 Task: Open Card Card0000000388 in Board Board0000000097 in Workspace WS0000000033 in Trello. Add Member prateek.ku2001@gmail.com to Card Card0000000388 in Board Board0000000097 in Workspace WS0000000033 in Trello. Add Red Label titled Label0000000388 to Card Card0000000388 in Board Board0000000097 in Workspace WS0000000033 in Trello. Add Checklist CL0000000388 to Card Card0000000388 in Board Board0000000097 in Workspace WS0000000033 in Trello. Add Dates with Start Date as Jul 01 2023 and Due Date as Jul 31 2023 to Card Card0000000388 in Board Board0000000097 in Workspace WS0000000033 in Trello
Action: Mouse moved to (289, 455)
Screenshot: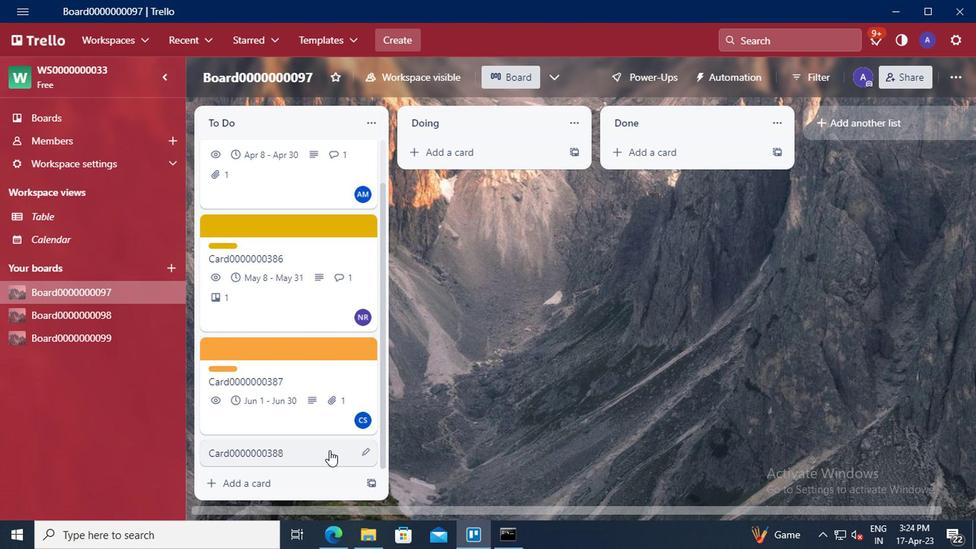 
Action: Mouse pressed left at (289, 455)
Screenshot: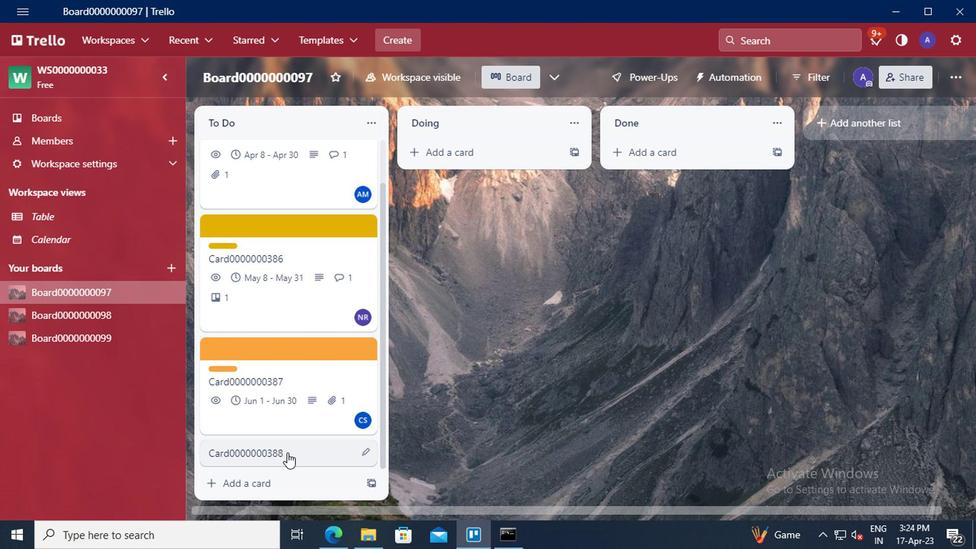 
Action: Mouse moved to (673, 132)
Screenshot: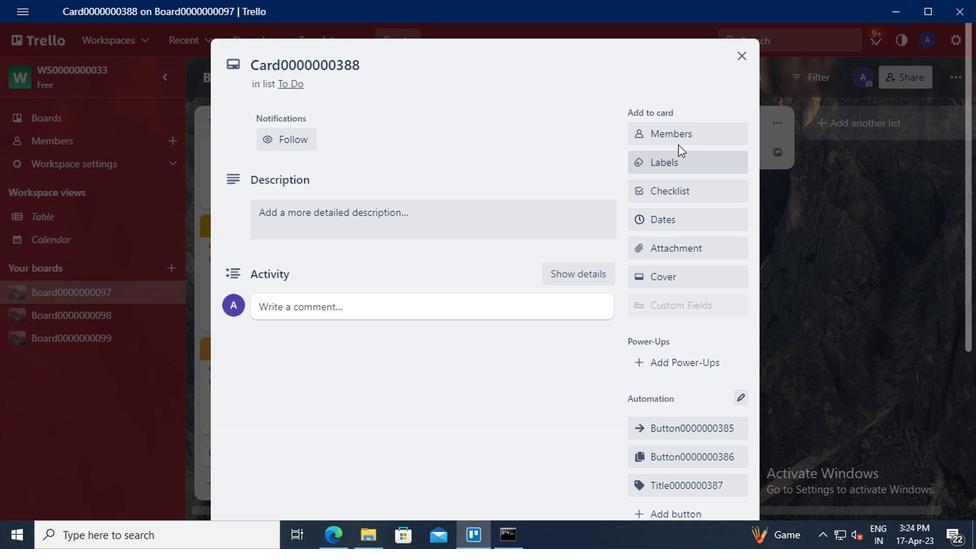 
Action: Mouse pressed left at (673, 132)
Screenshot: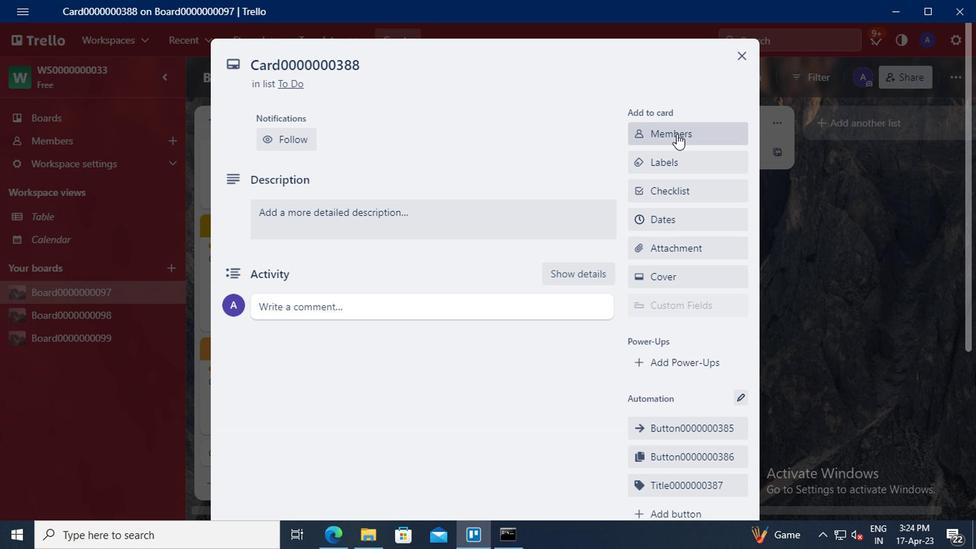 
Action: Mouse moved to (656, 204)
Screenshot: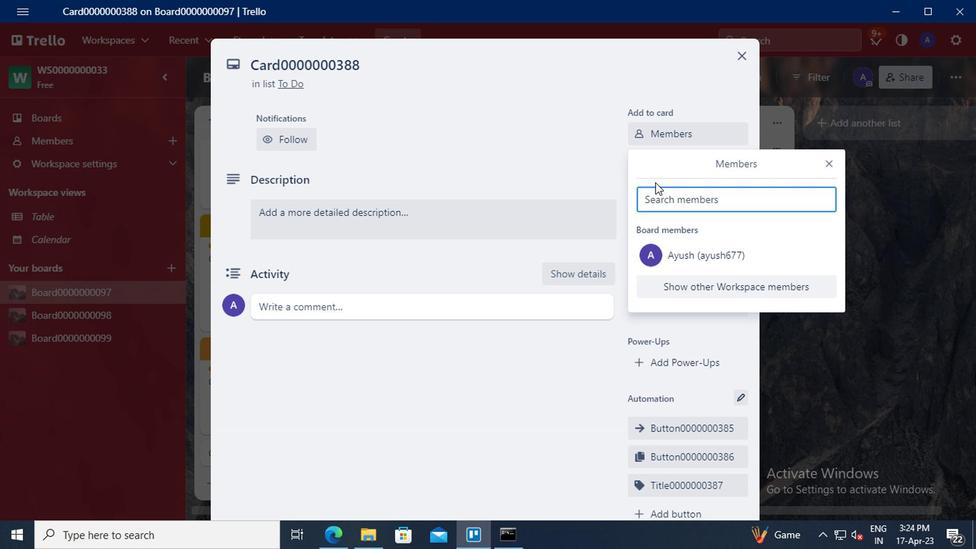 
Action: Mouse pressed left at (656, 204)
Screenshot: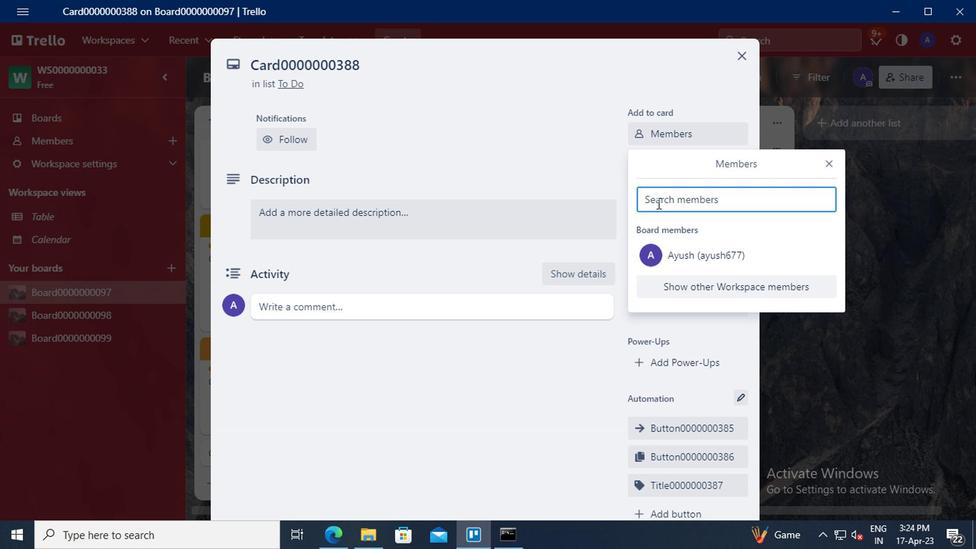 
Action: Key pressed prateek.ku2001<Key.shift>@GMAIL.COM
Screenshot: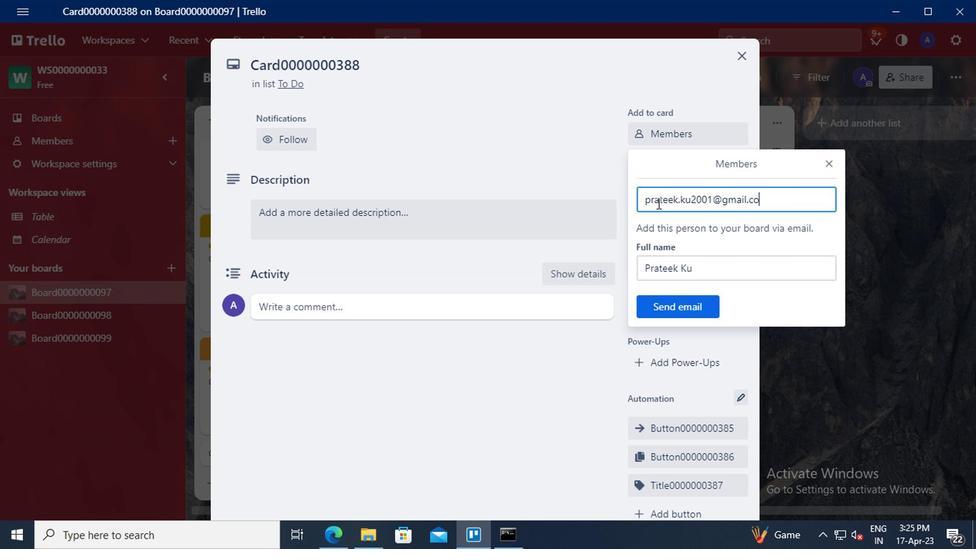 
Action: Mouse moved to (675, 305)
Screenshot: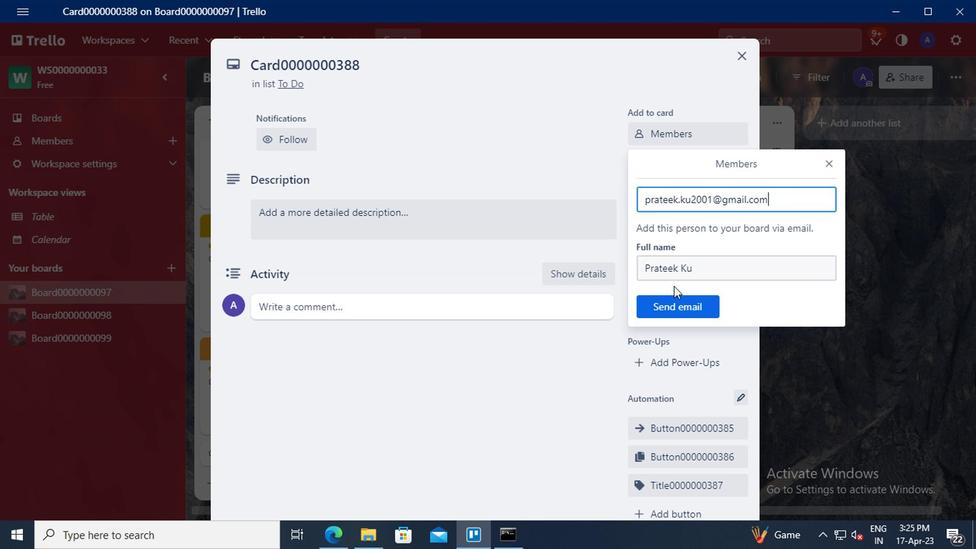 
Action: Mouse pressed left at (675, 305)
Screenshot: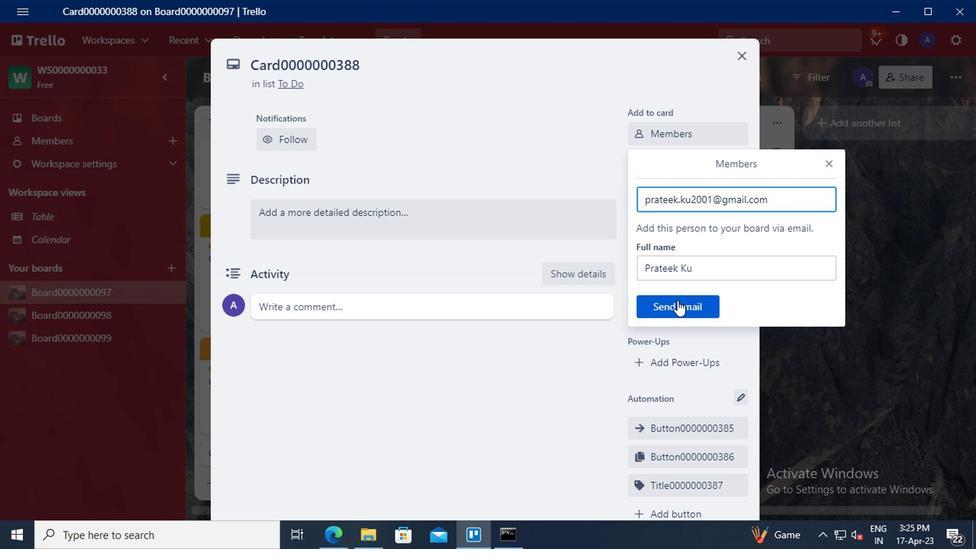 
Action: Mouse moved to (678, 165)
Screenshot: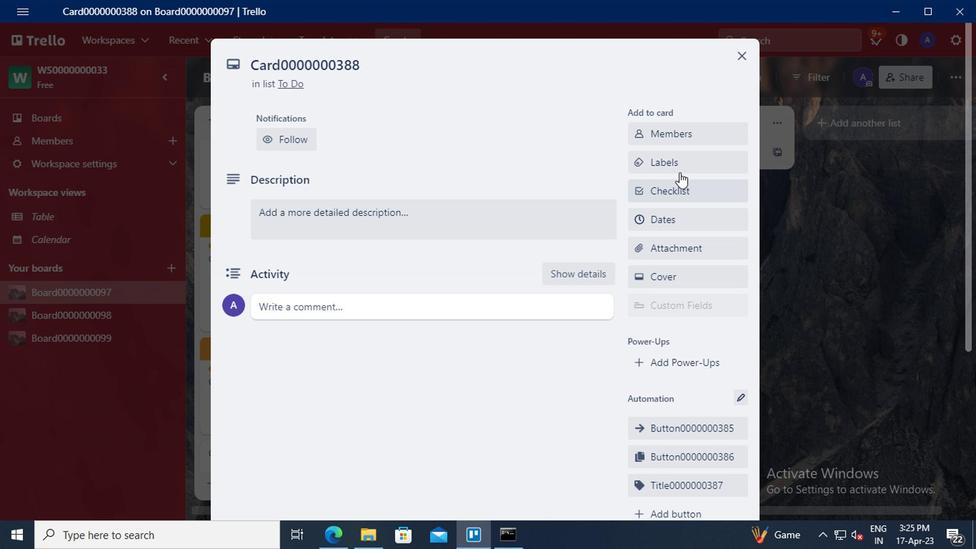 
Action: Mouse pressed left at (678, 165)
Screenshot: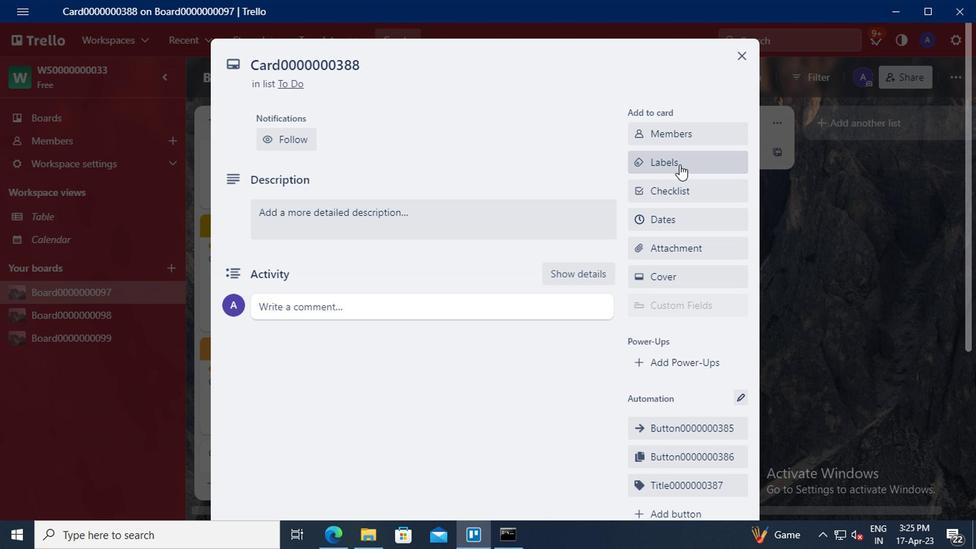 
Action: Mouse moved to (743, 403)
Screenshot: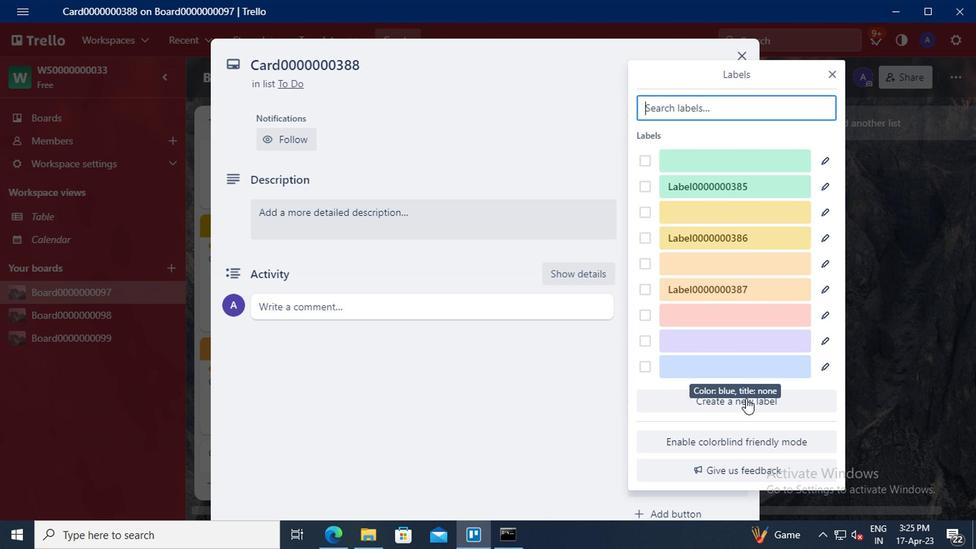 
Action: Mouse pressed left at (743, 403)
Screenshot: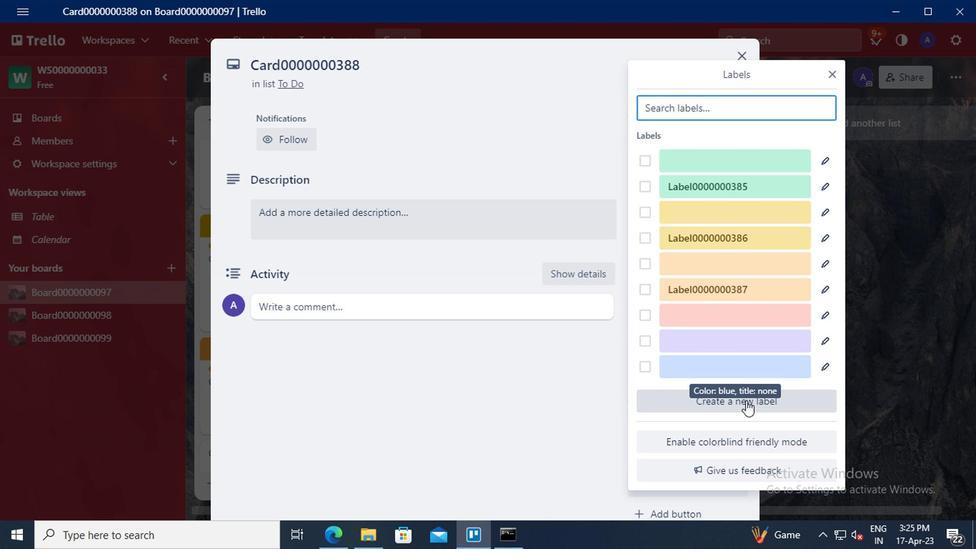 
Action: Mouse moved to (688, 208)
Screenshot: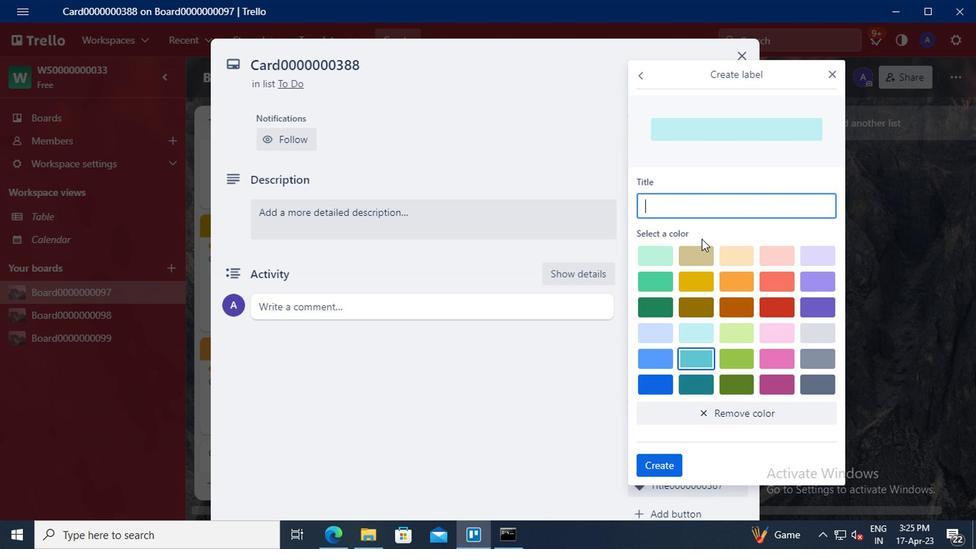 
Action: Mouse pressed left at (688, 208)
Screenshot: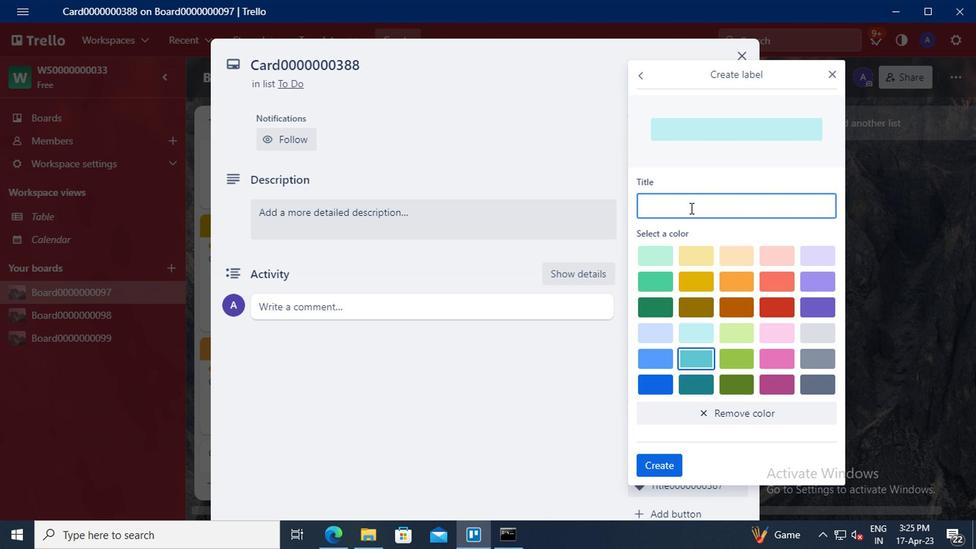 
Action: Key pressed <Key.shift>LABEL0000000388
Screenshot: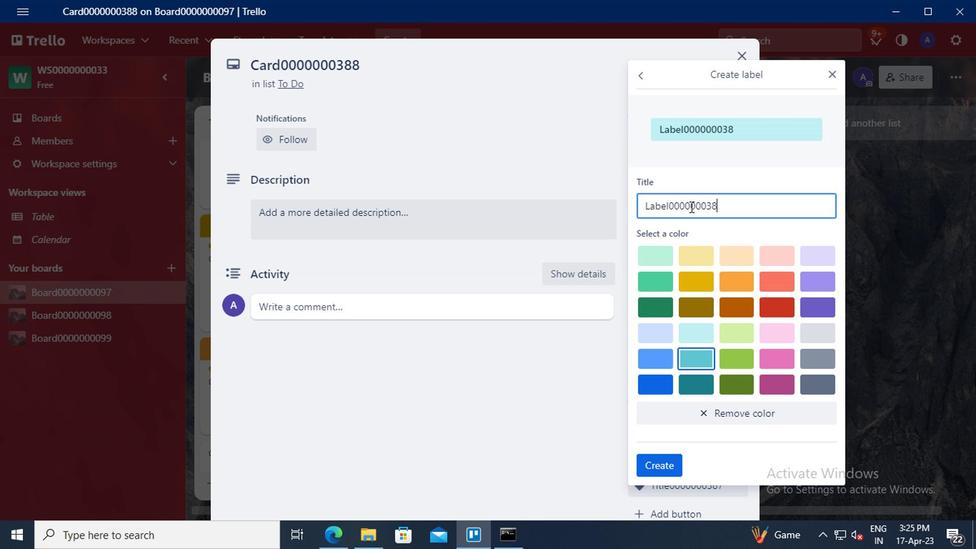 
Action: Mouse moved to (764, 274)
Screenshot: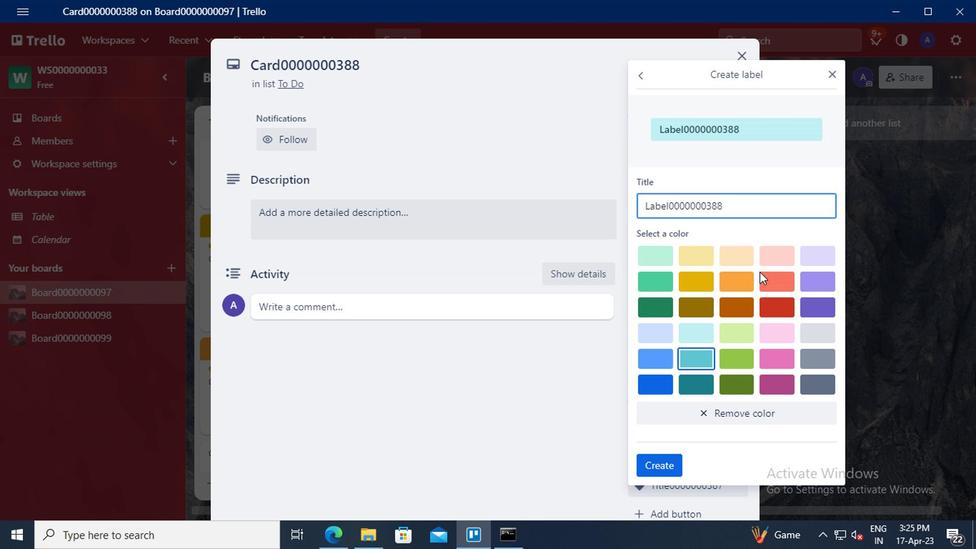 
Action: Mouse pressed left at (764, 274)
Screenshot: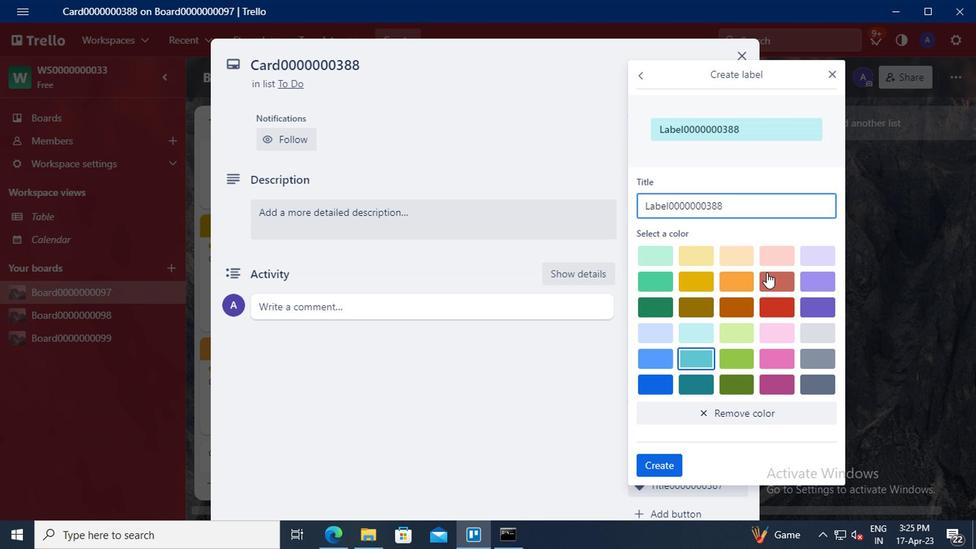 
Action: Mouse moved to (674, 463)
Screenshot: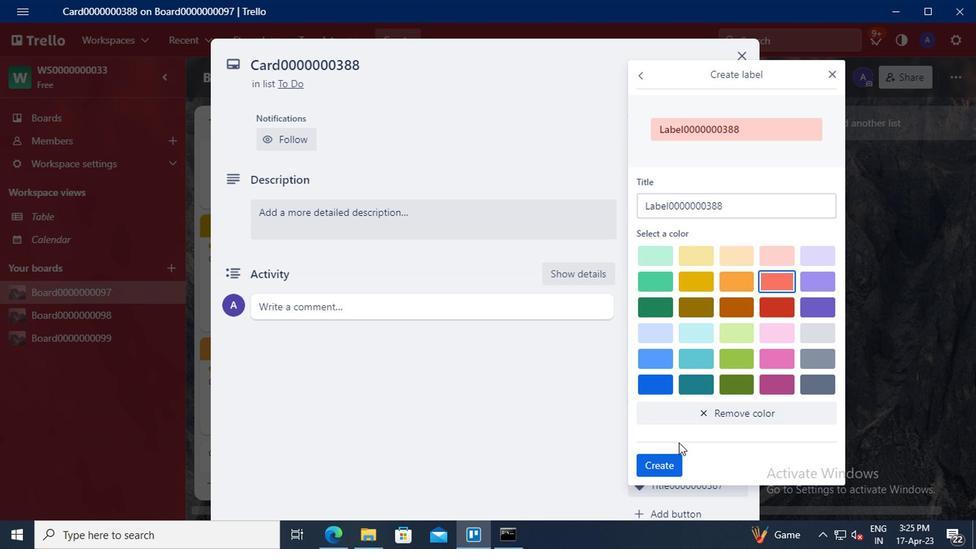 
Action: Mouse pressed left at (674, 463)
Screenshot: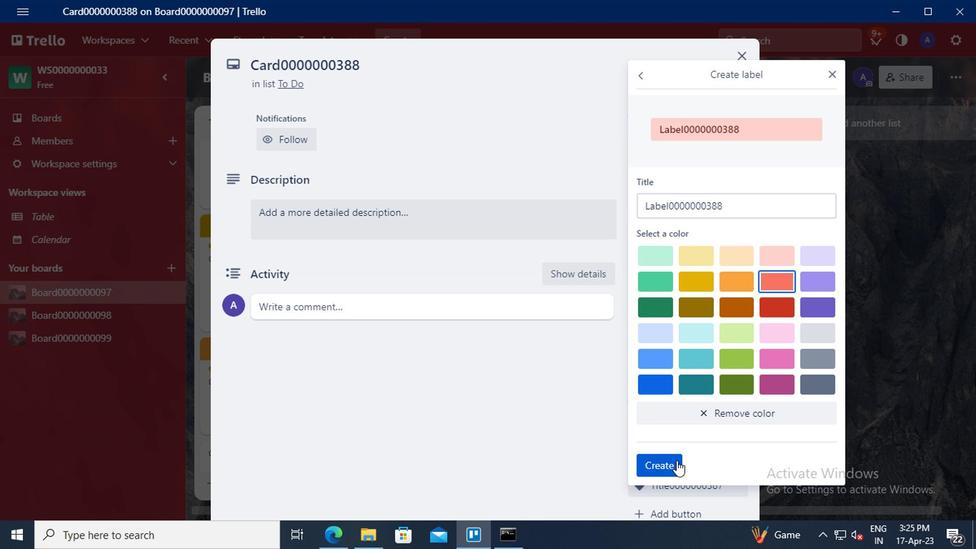 
Action: Mouse moved to (827, 72)
Screenshot: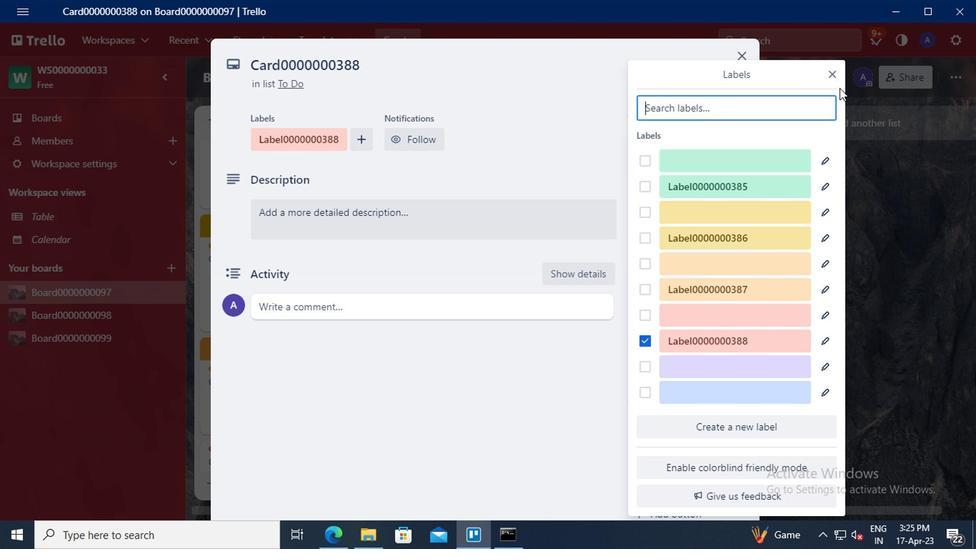 
Action: Mouse pressed left at (827, 72)
Screenshot: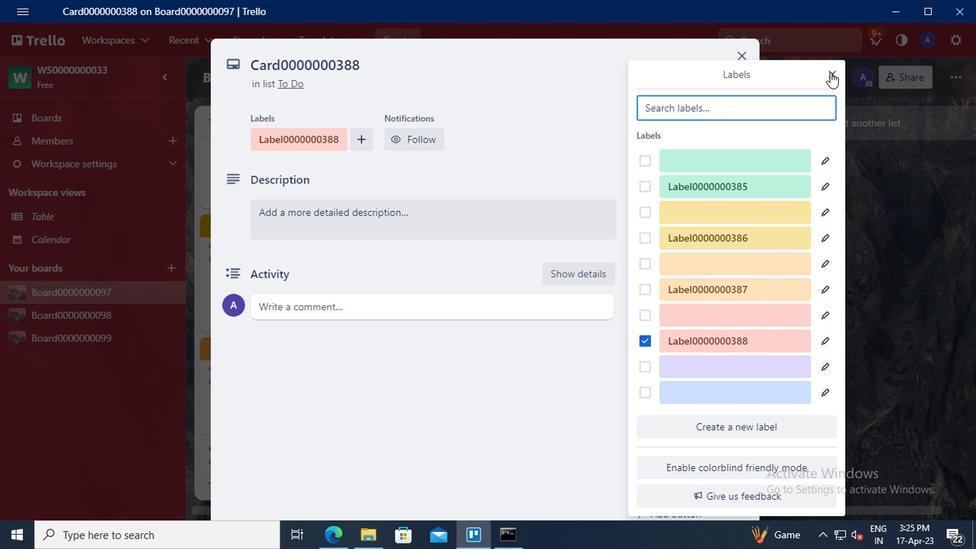 
Action: Mouse moved to (710, 189)
Screenshot: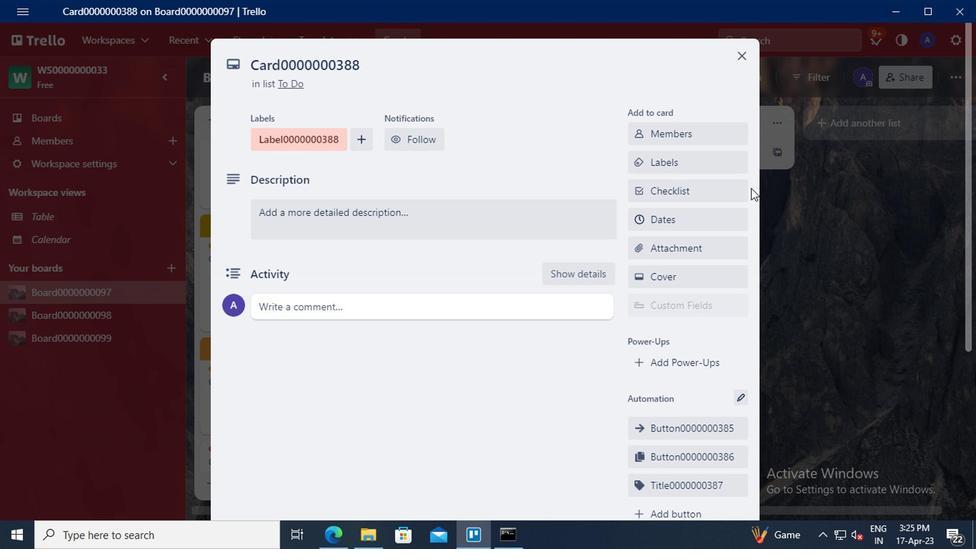 
Action: Mouse pressed left at (710, 189)
Screenshot: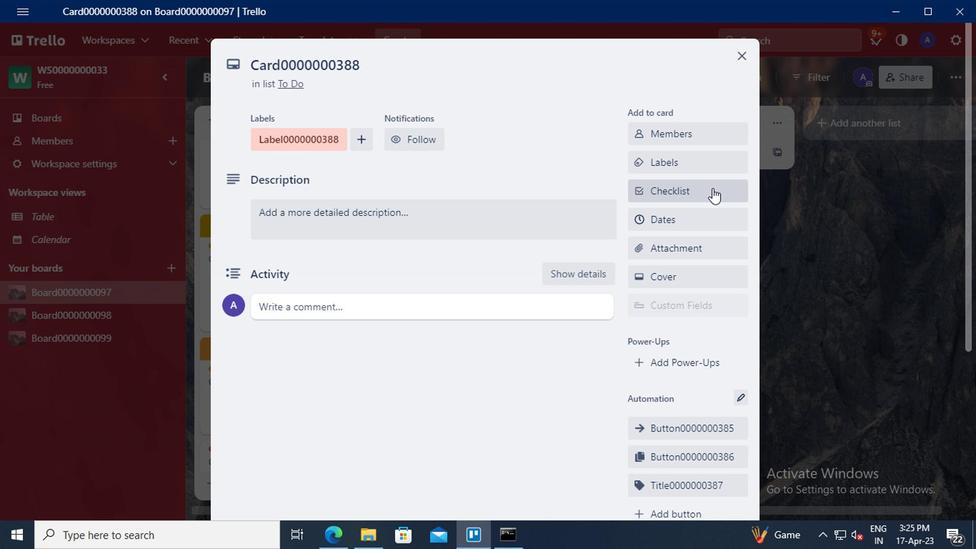 
Action: Key pressed <Key.delete><Key.shift>CL0000000388
Screenshot: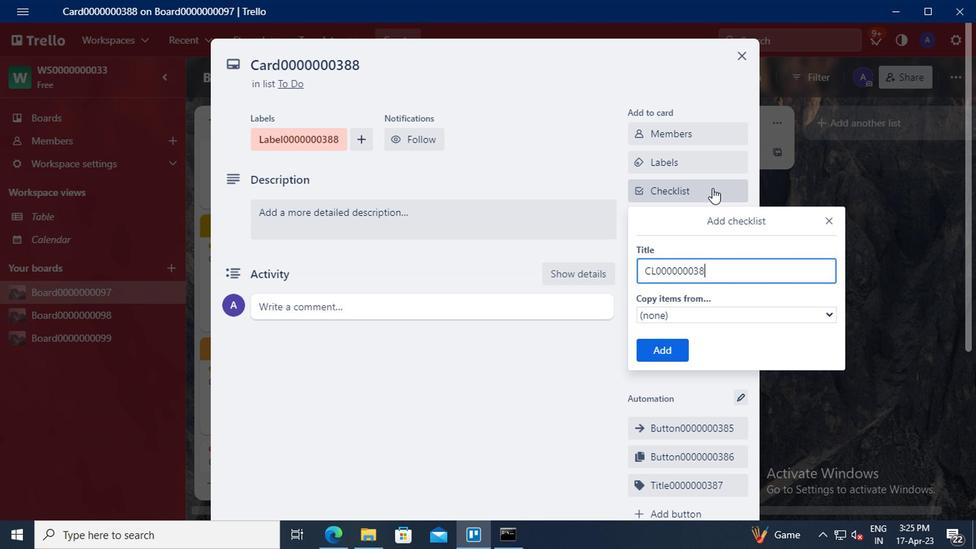 
Action: Mouse moved to (672, 345)
Screenshot: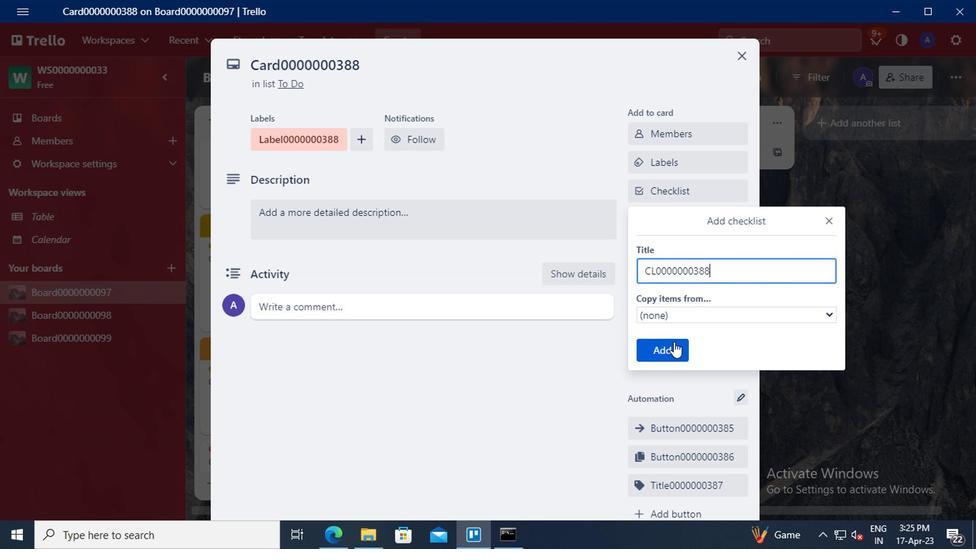
Action: Mouse pressed left at (672, 345)
Screenshot: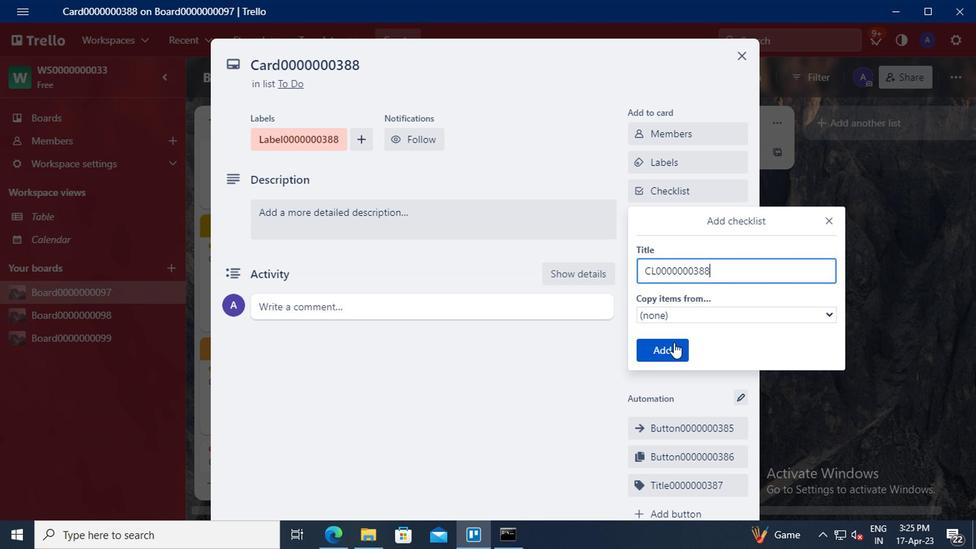 
Action: Mouse moved to (667, 222)
Screenshot: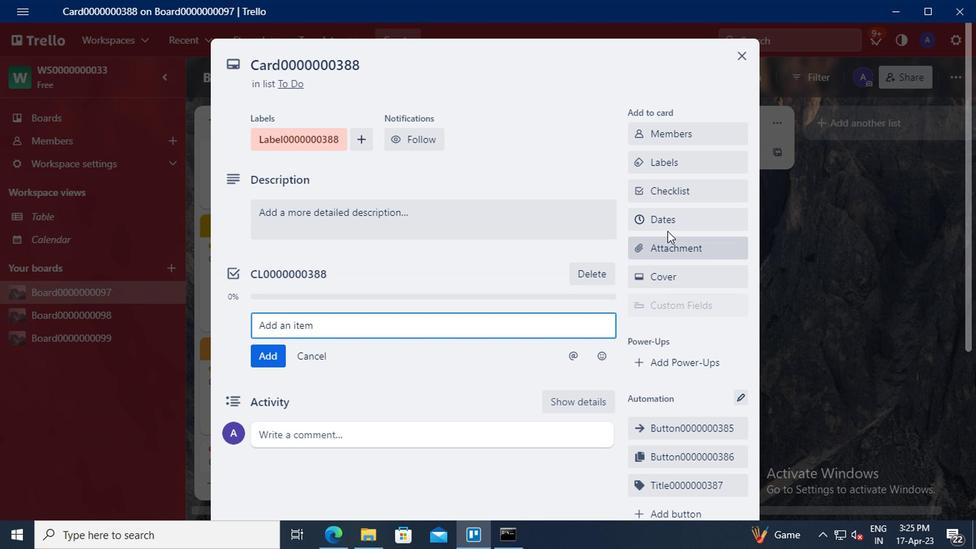
Action: Mouse pressed left at (667, 222)
Screenshot: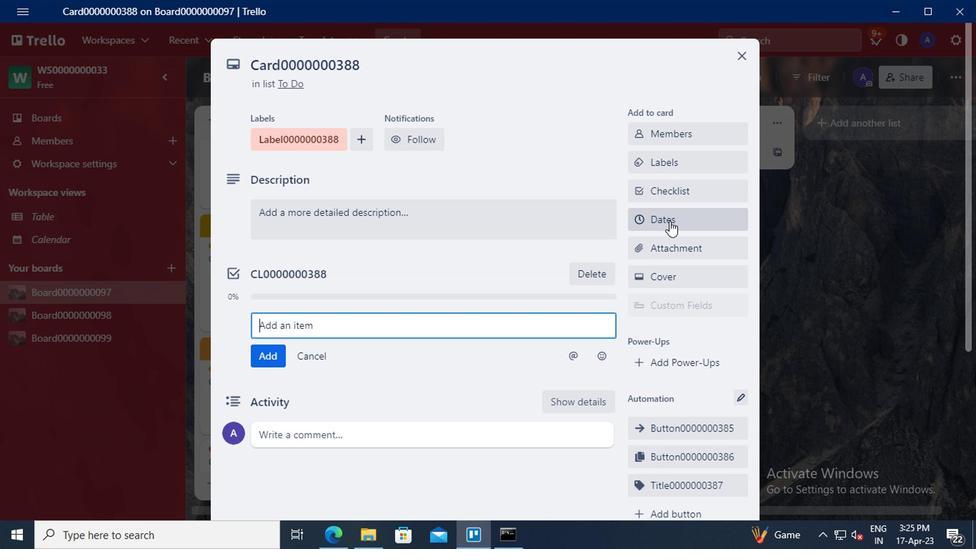 
Action: Mouse moved to (645, 330)
Screenshot: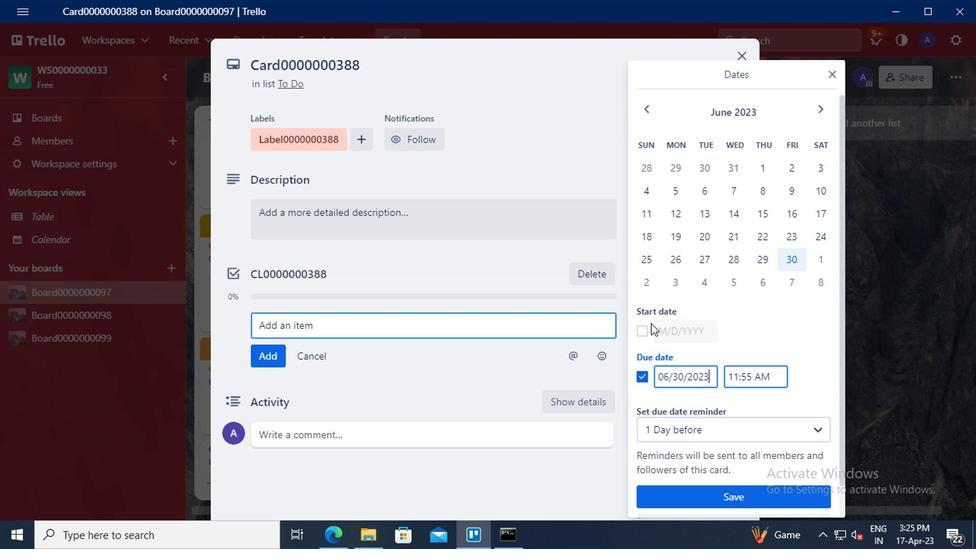 
Action: Mouse pressed left at (645, 330)
Screenshot: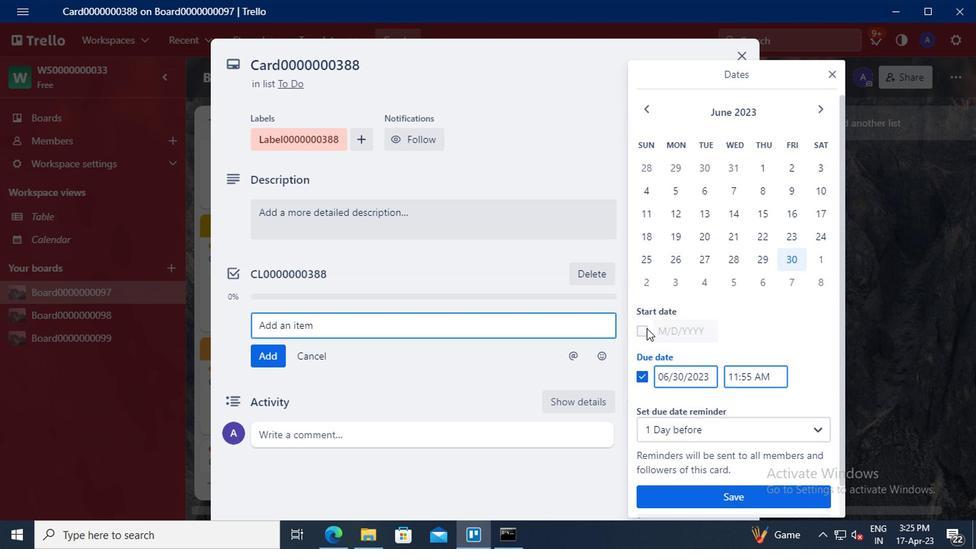 
Action: Mouse moved to (678, 335)
Screenshot: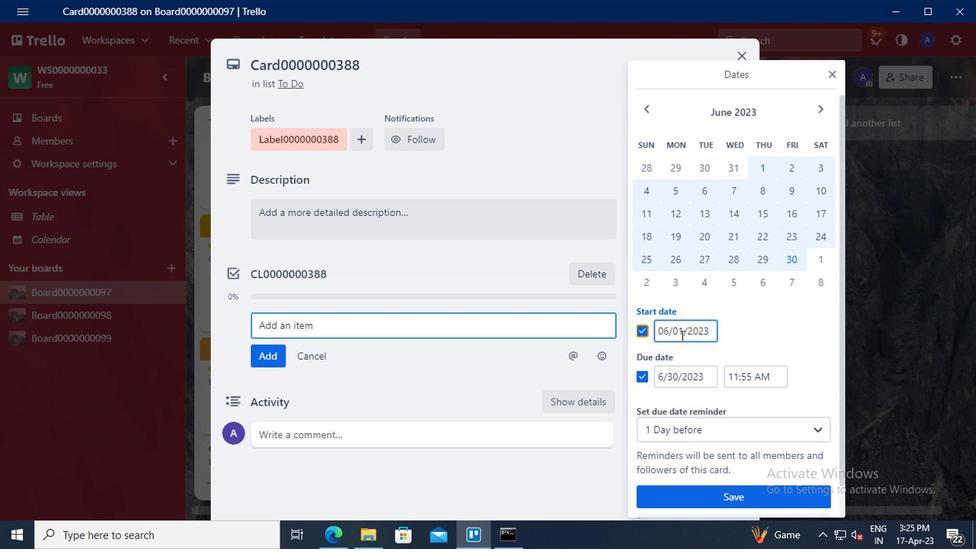 
Action: Mouse pressed left at (678, 335)
Screenshot: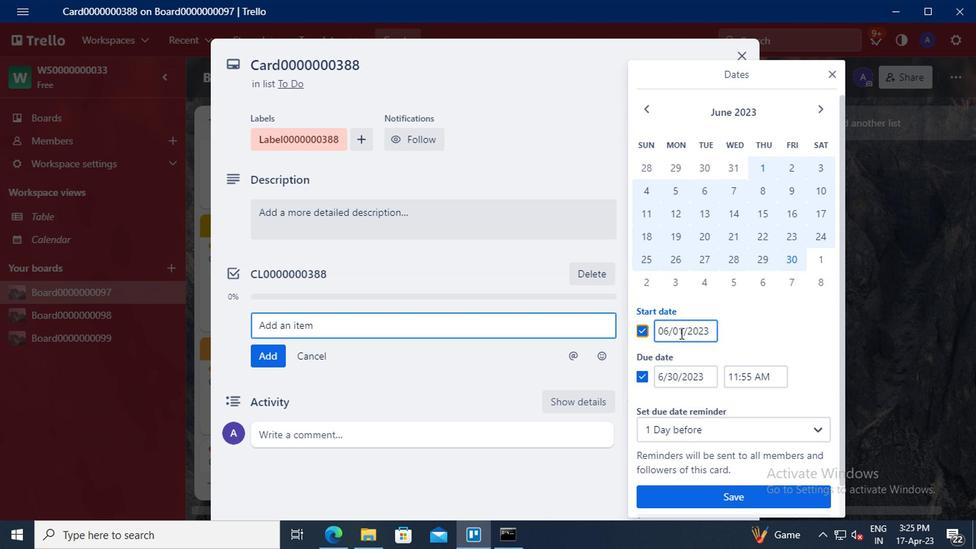 
Action: Mouse moved to (687, 306)
Screenshot: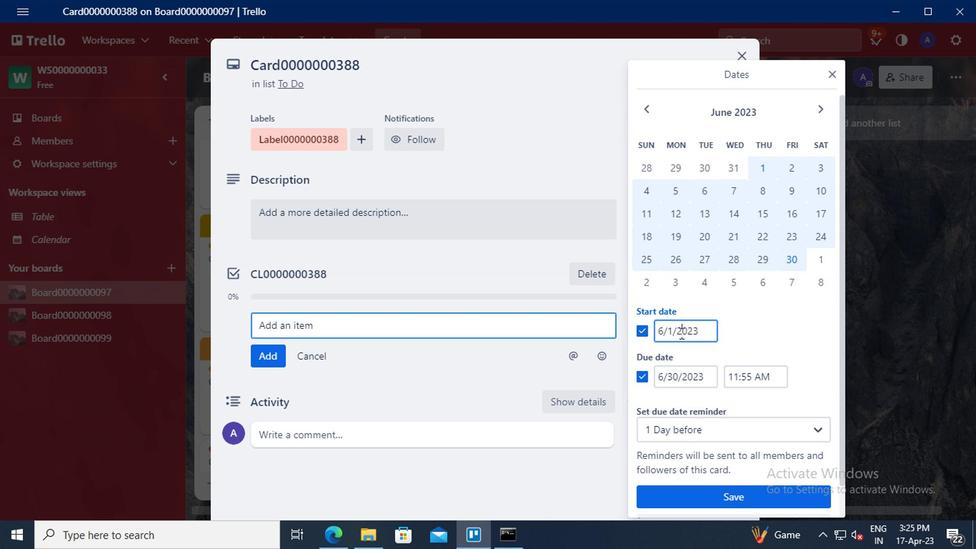 
Action: Key pressed <Key.left><Key.left><Key.backspace>1<Key.left><Key.left><Key.backspace>7
Screenshot: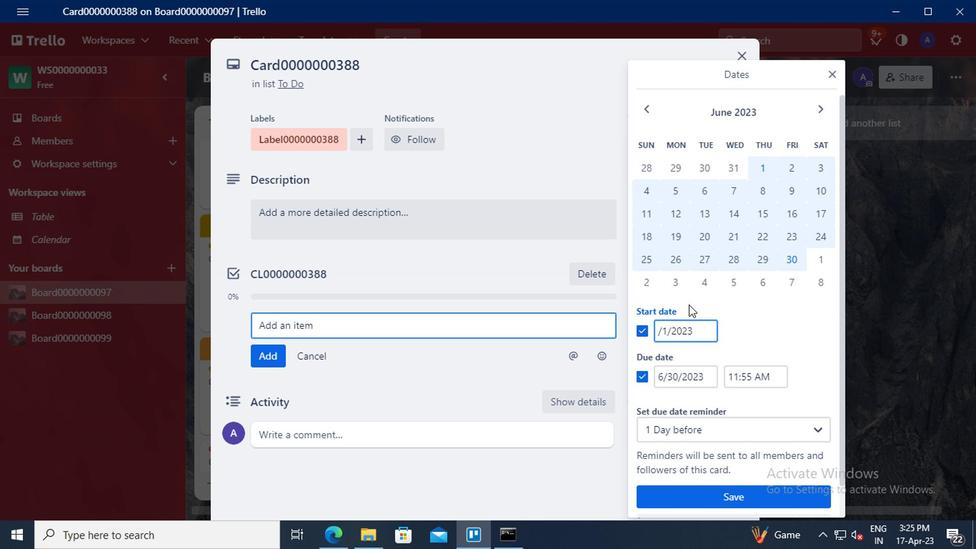 
Action: Mouse moved to (678, 375)
Screenshot: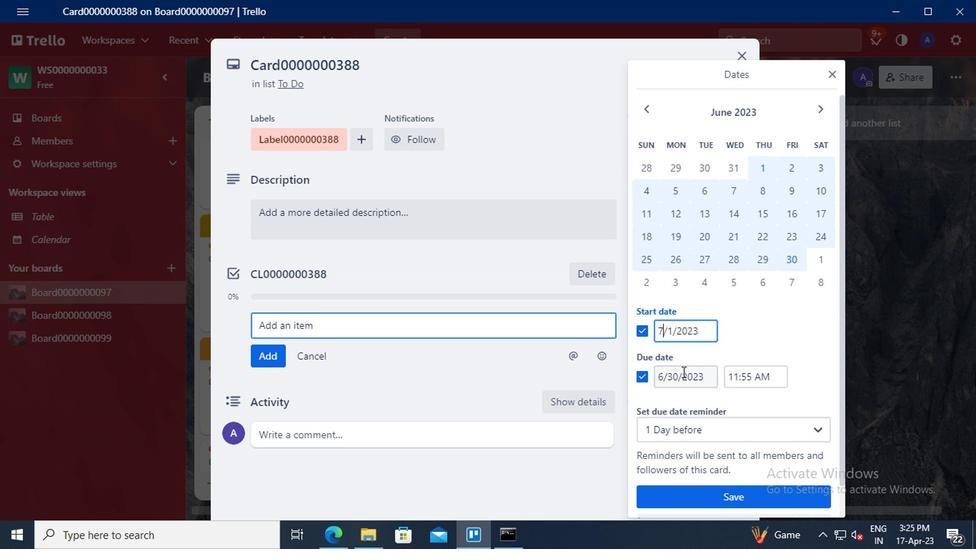 
Action: Mouse pressed left at (678, 375)
Screenshot: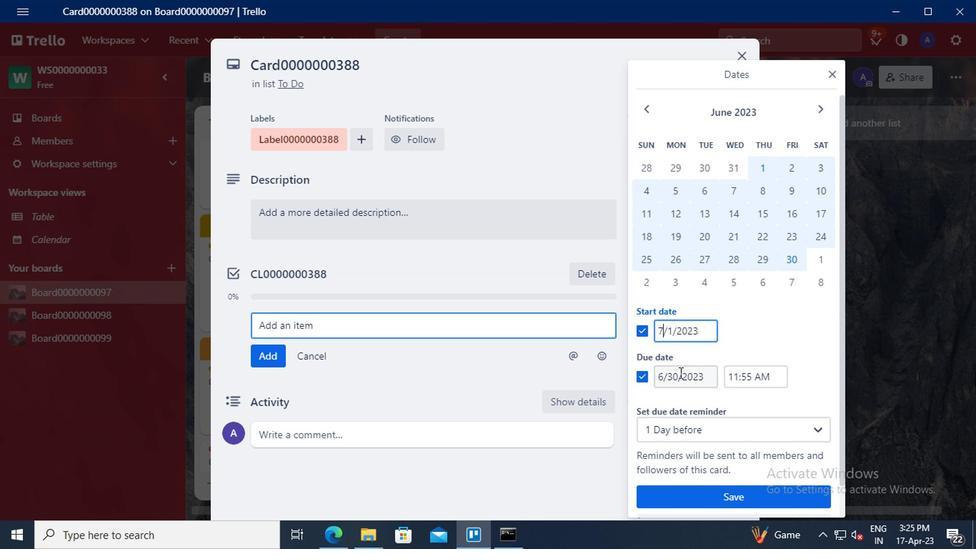 
Action: Key pressed <Key.backspace><Key.delete>31
Screenshot: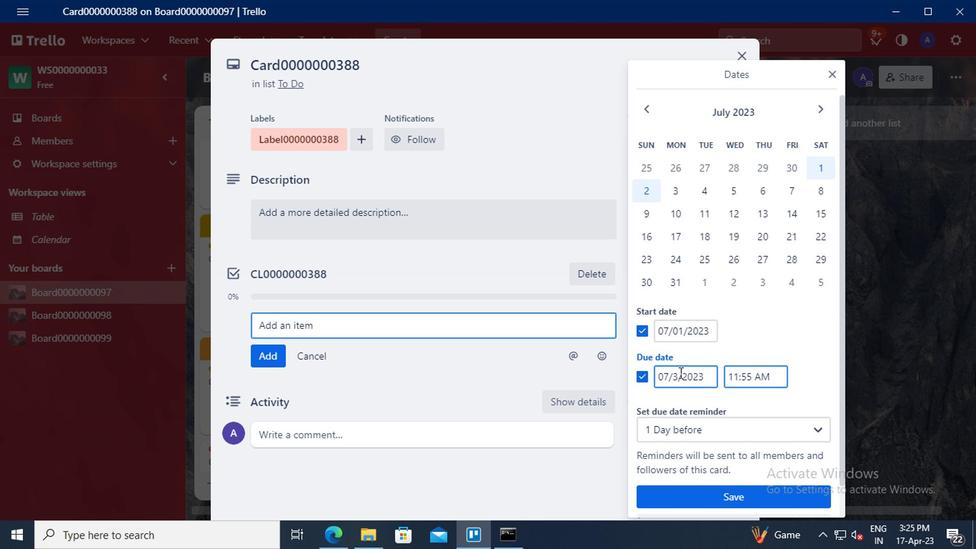 
Action: Mouse moved to (689, 498)
Screenshot: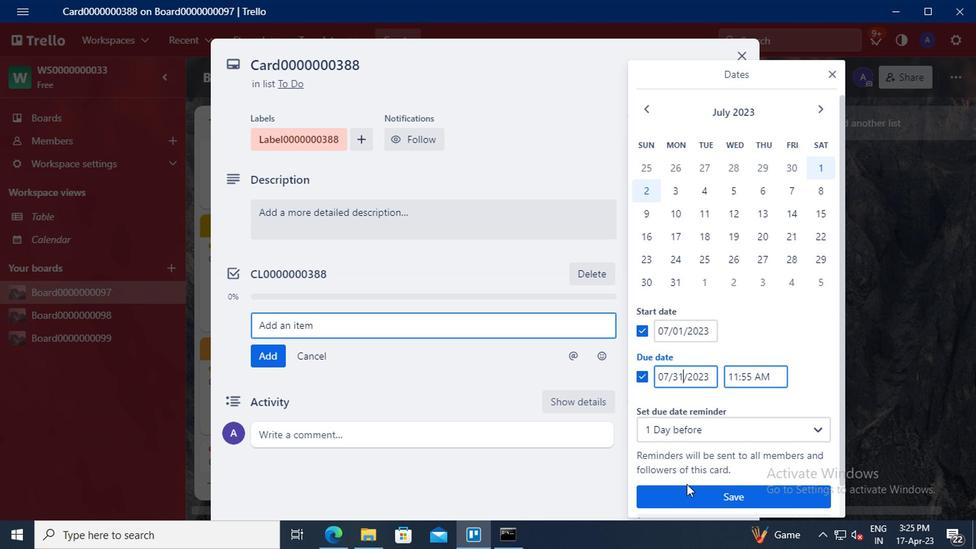 
Action: Mouse pressed left at (689, 498)
Screenshot: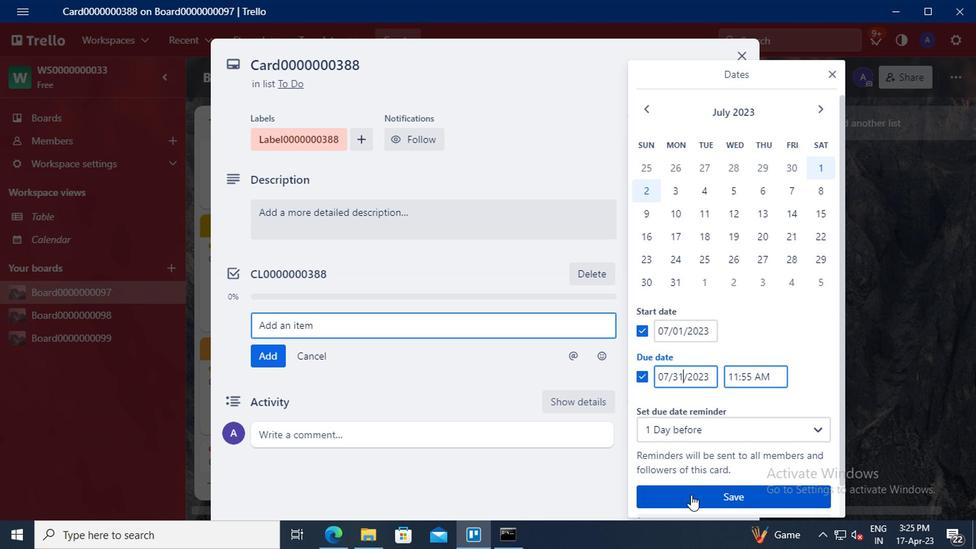 
